 Task: Add Taylor Farms Avocado Ranch Chopped Salad Kit to the cart.
Action: Mouse moved to (20, 161)
Screenshot: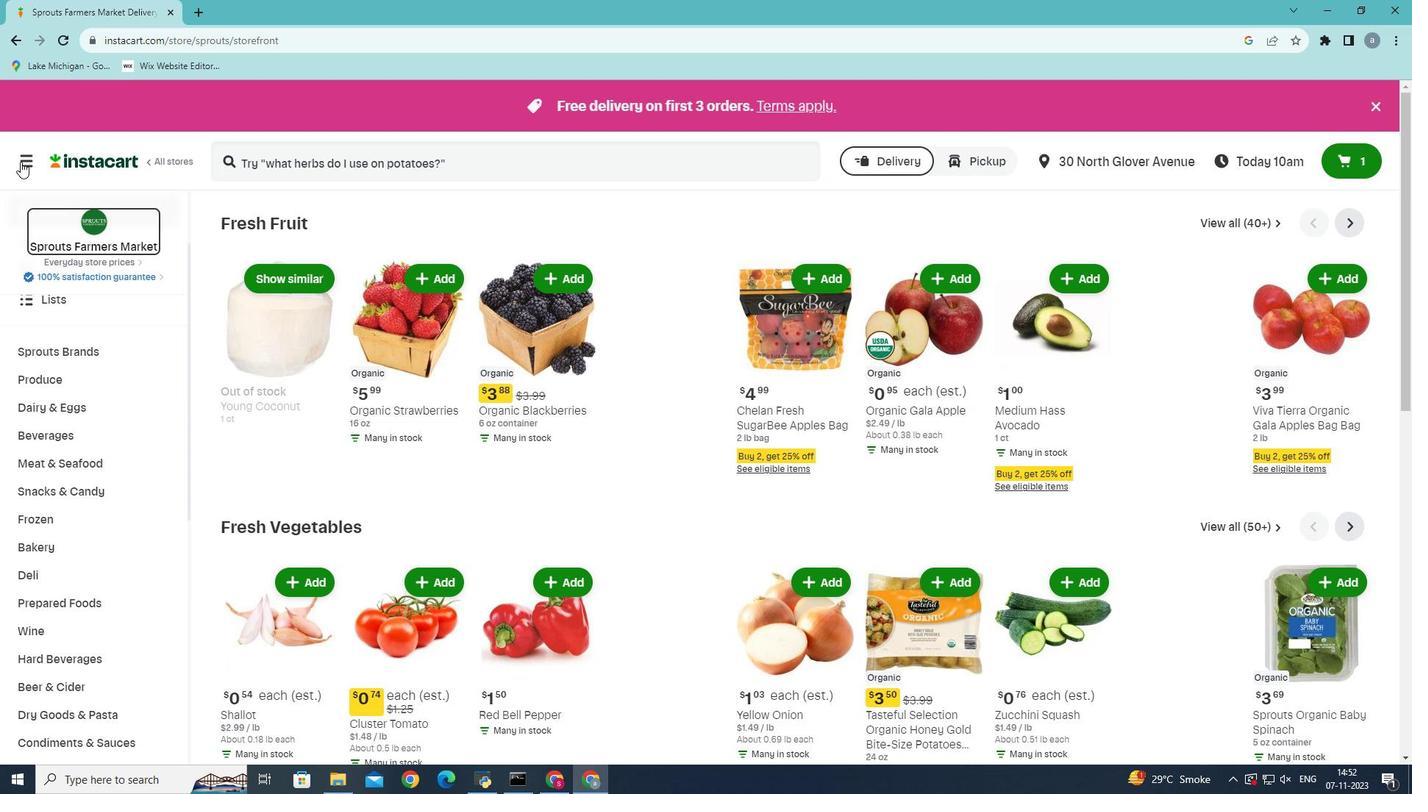 
Action: Mouse pressed left at (20, 161)
Screenshot: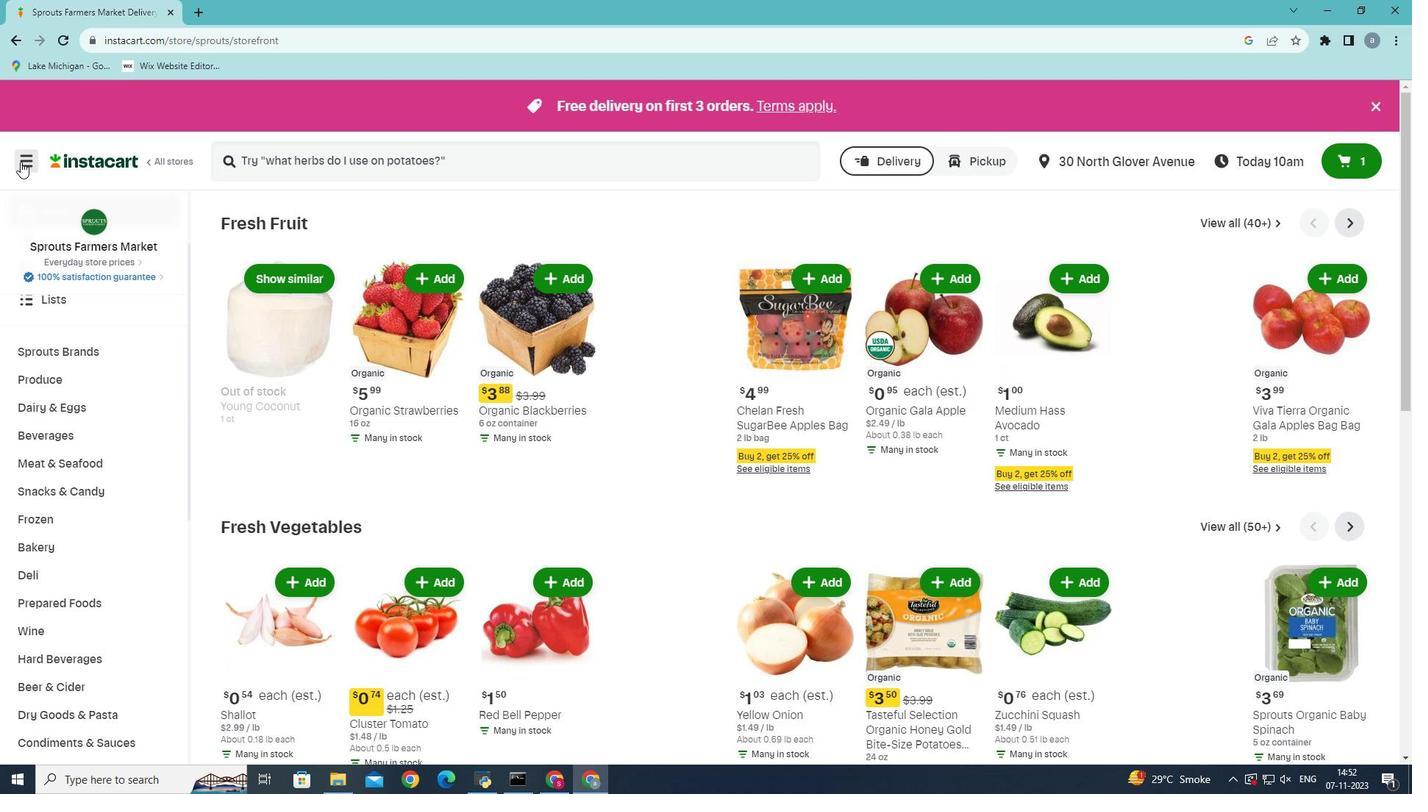 
Action: Mouse moved to (59, 412)
Screenshot: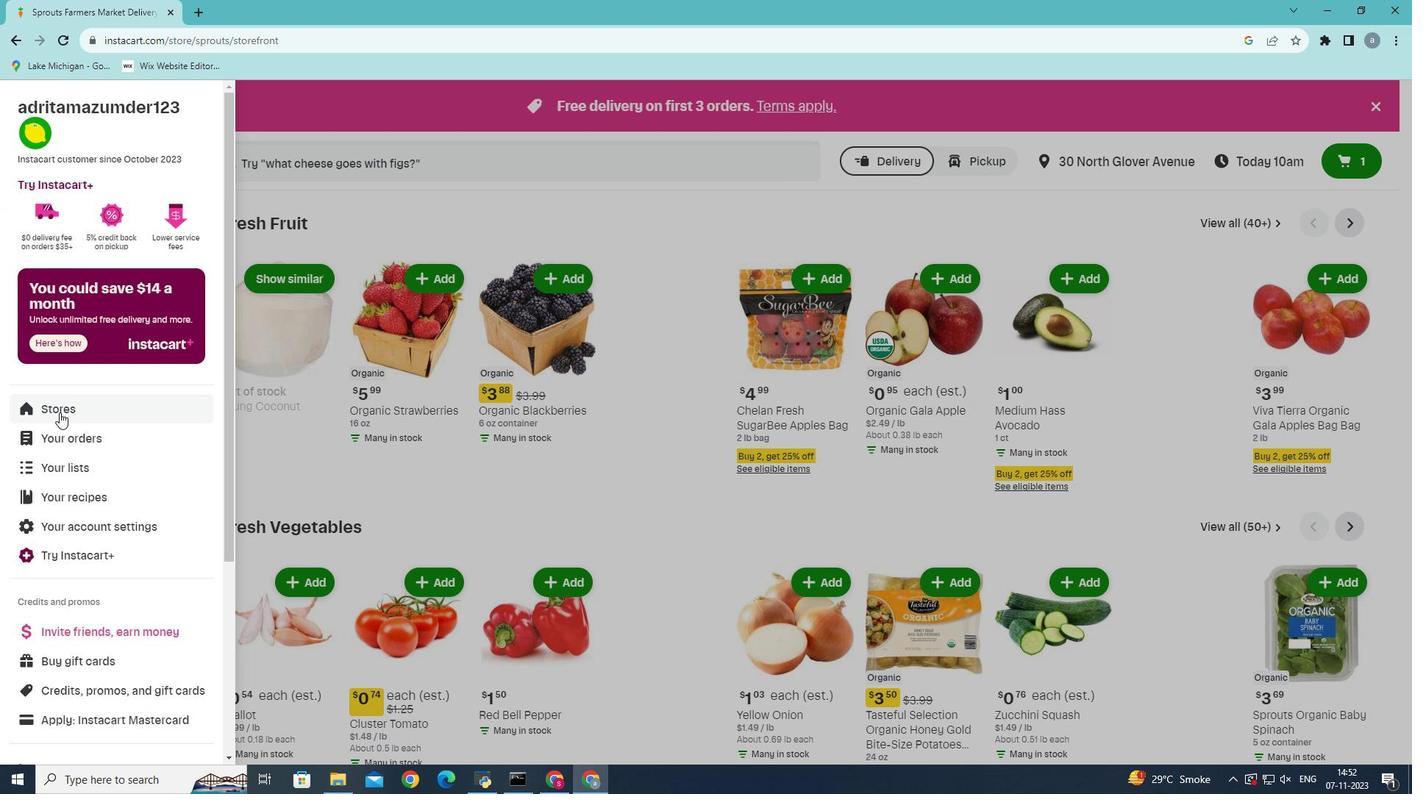 
Action: Mouse pressed left at (59, 412)
Screenshot: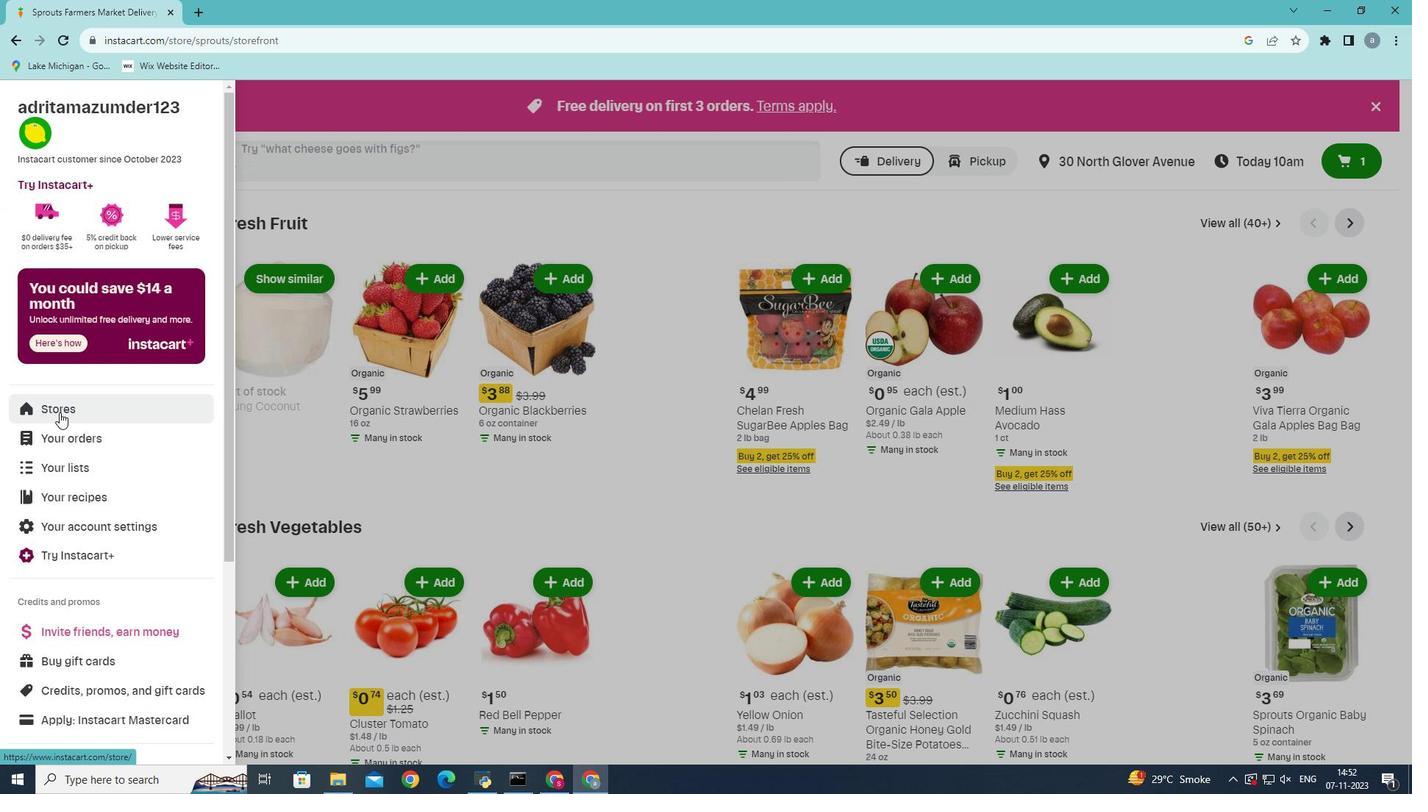 
Action: Mouse moved to (343, 170)
Screenshot: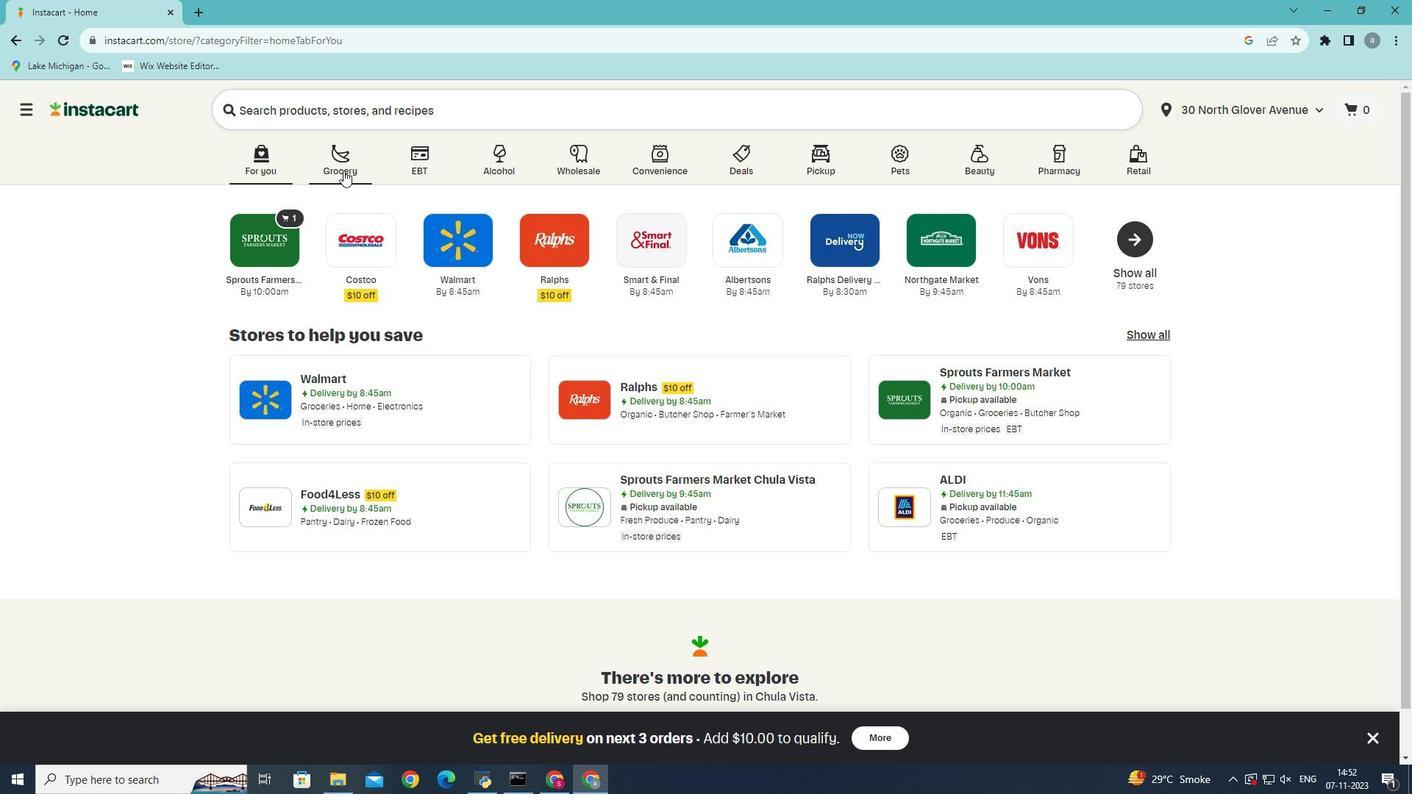 
Action: Mouse pressed left at (343, 170)
Screenshot: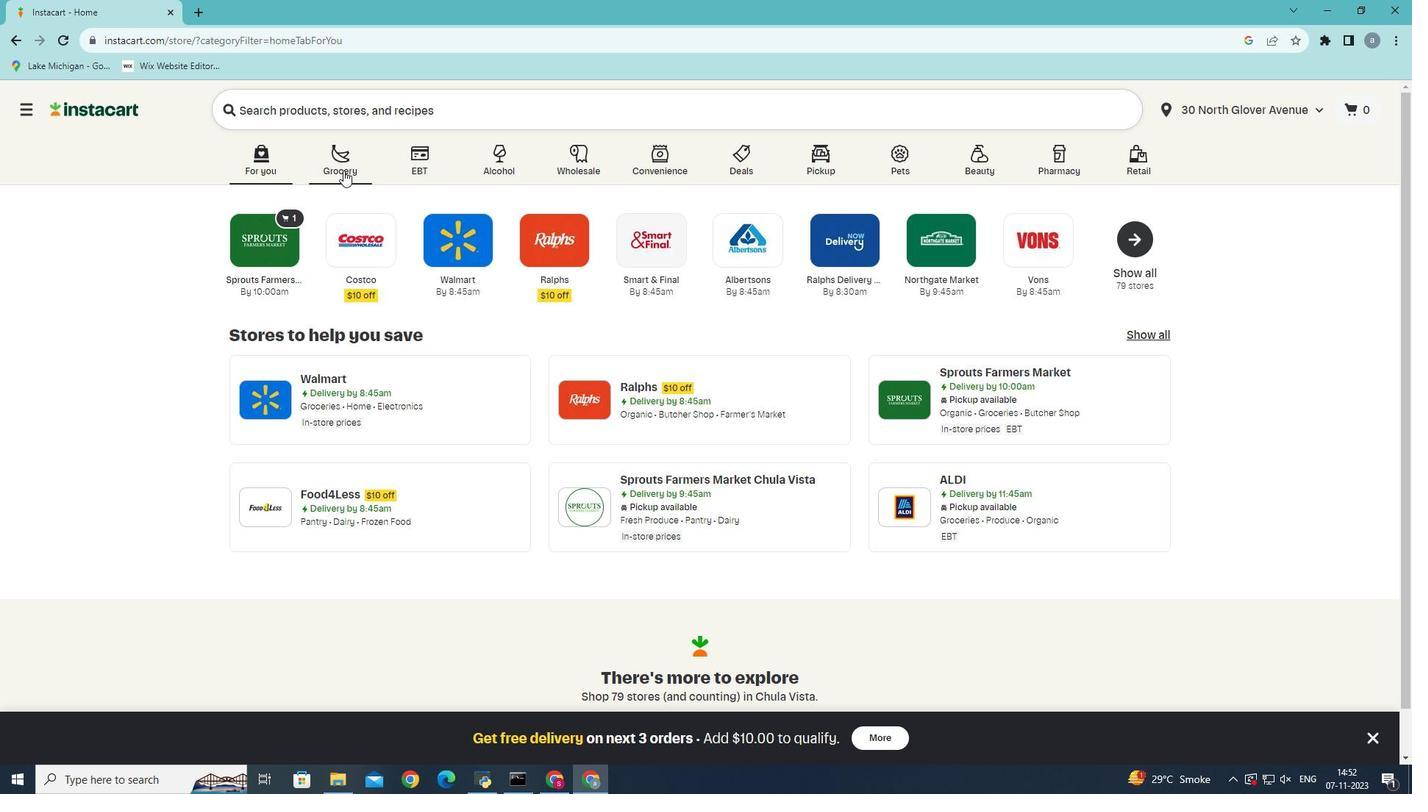 
Action: Mouse moved to (333, 448)
Screenshot: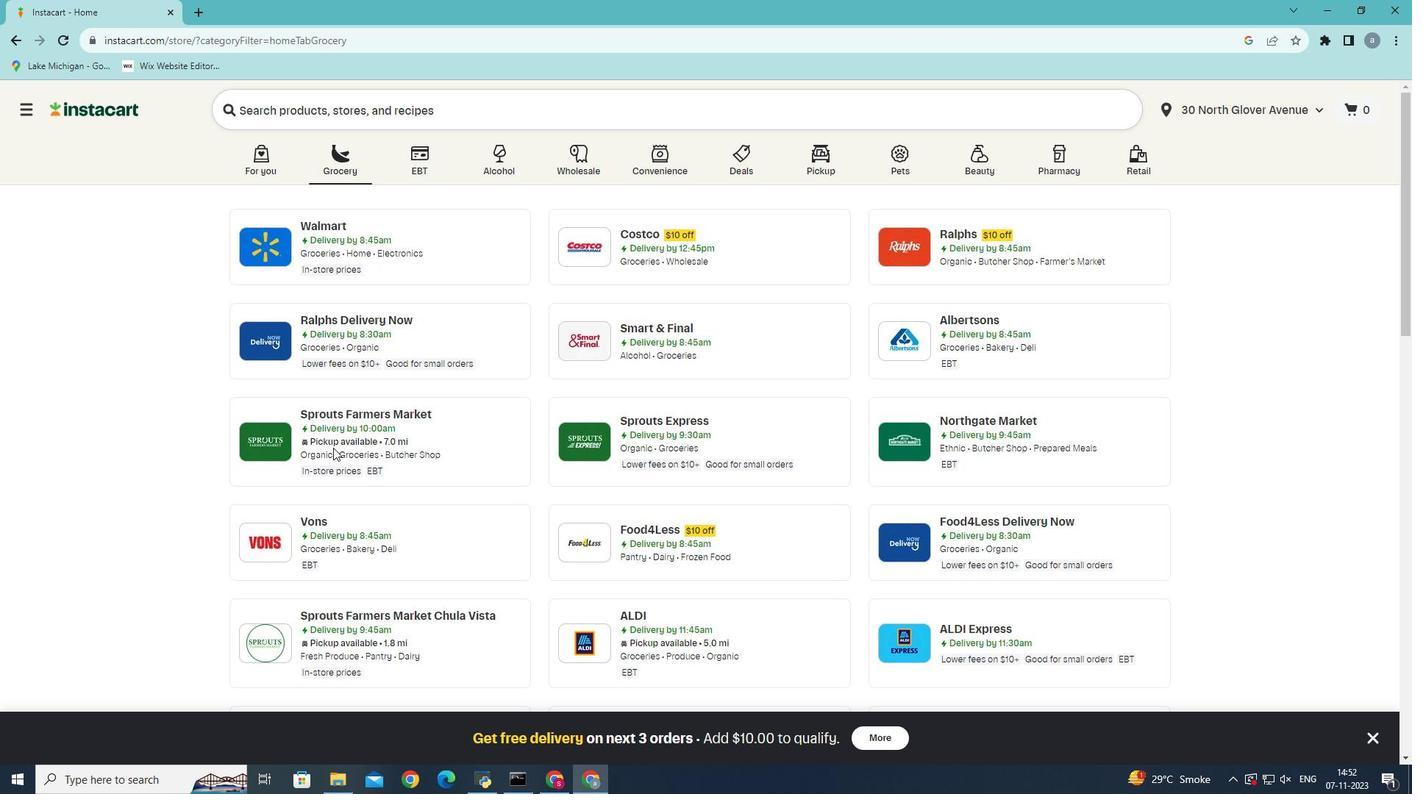 
Action: Mouse pressed left at (333, 448)
Screenshot: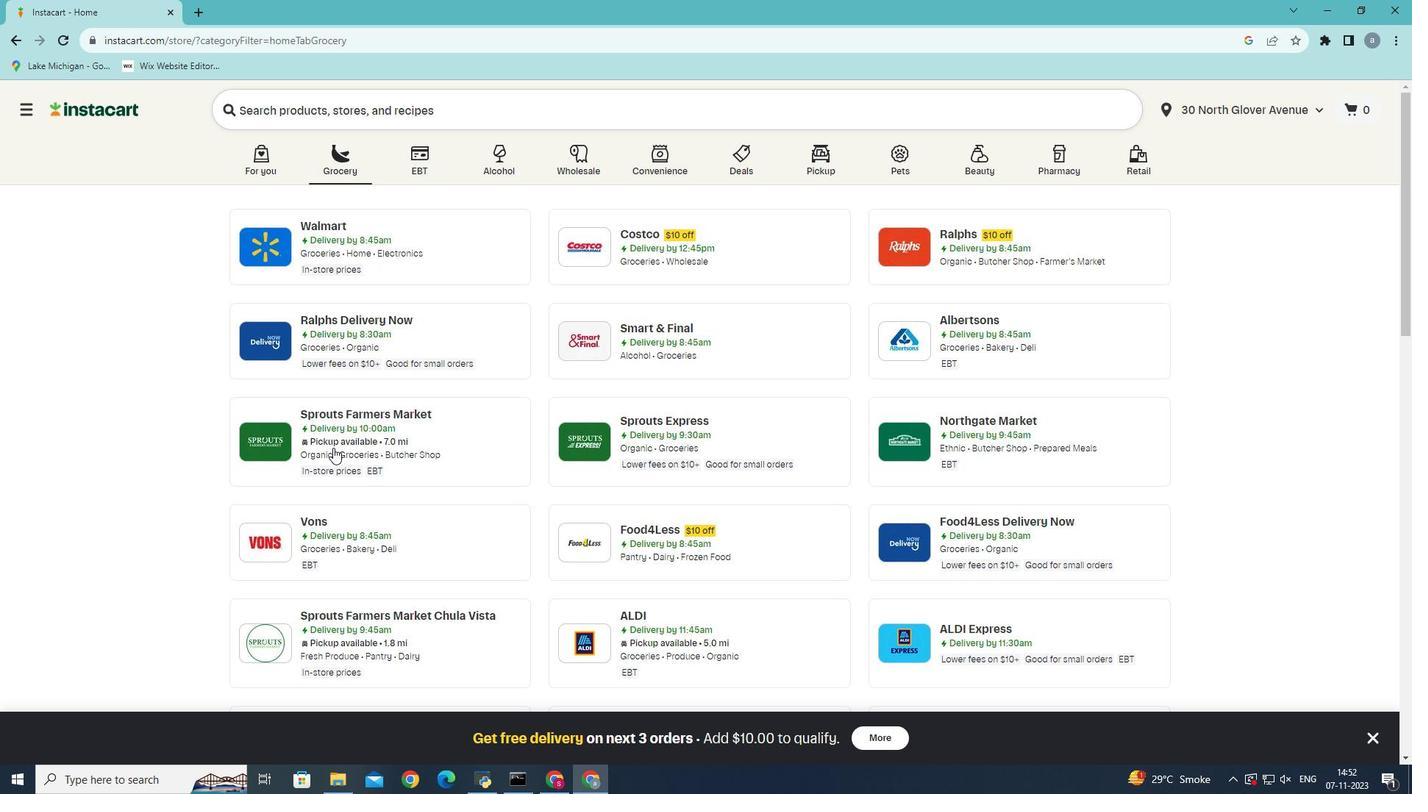 
Action: Mouse moved to (130, 565)
Screenshot: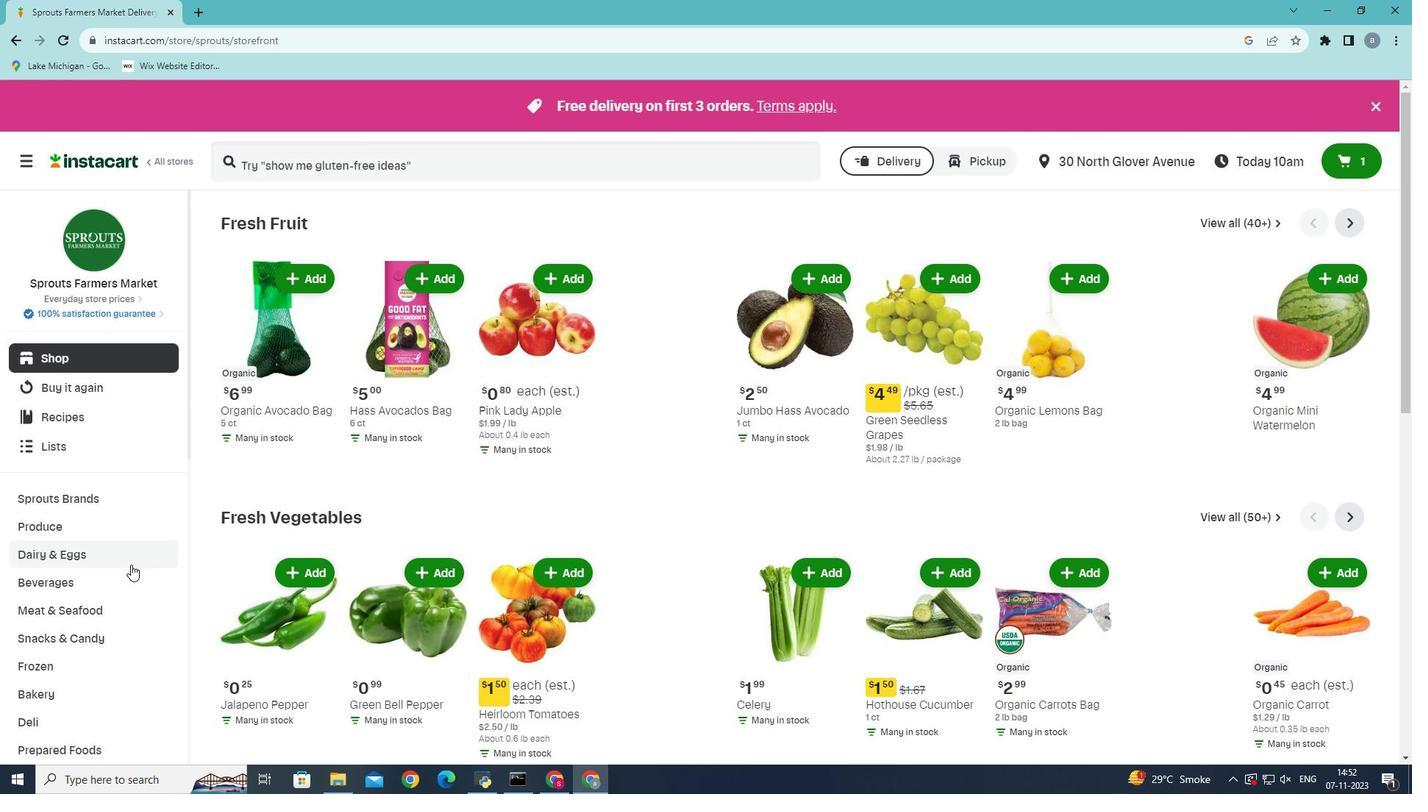 
Action: Mouse scrolled (130, 564) with delta (0, 0)
Screenshot: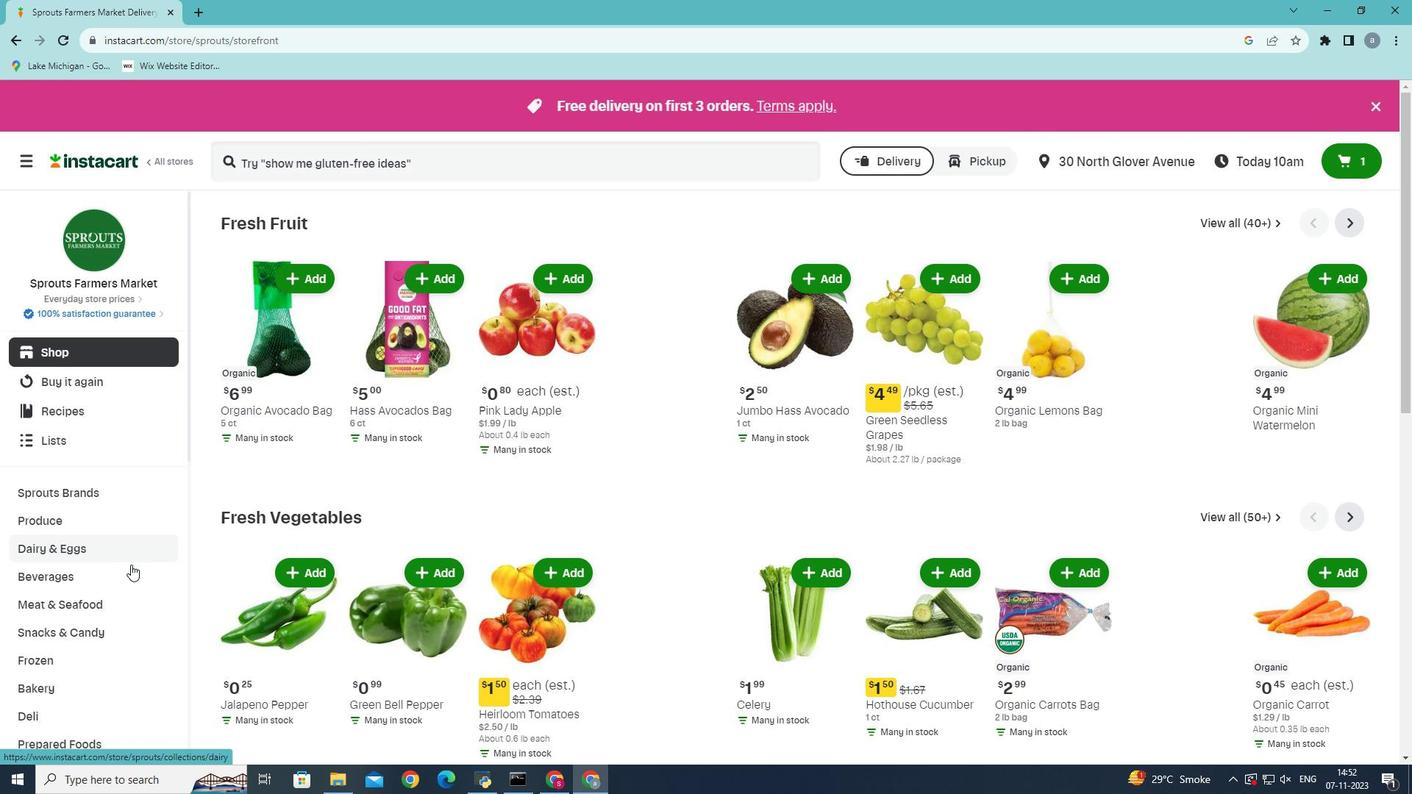 
Action: Mouse moved to (65, 678)
Screenshot: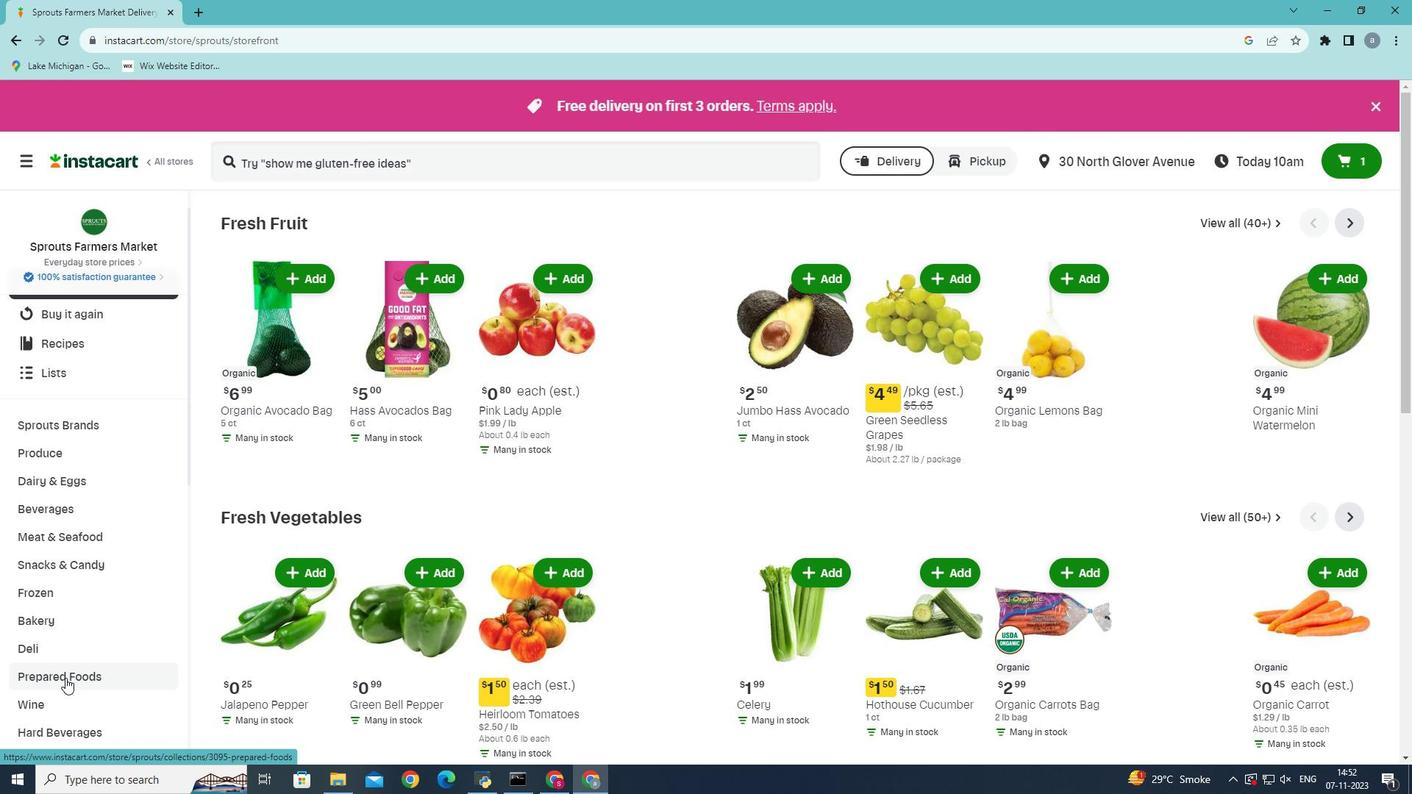 
Action: Mouse pressed left at (65, 678)
Screenshot: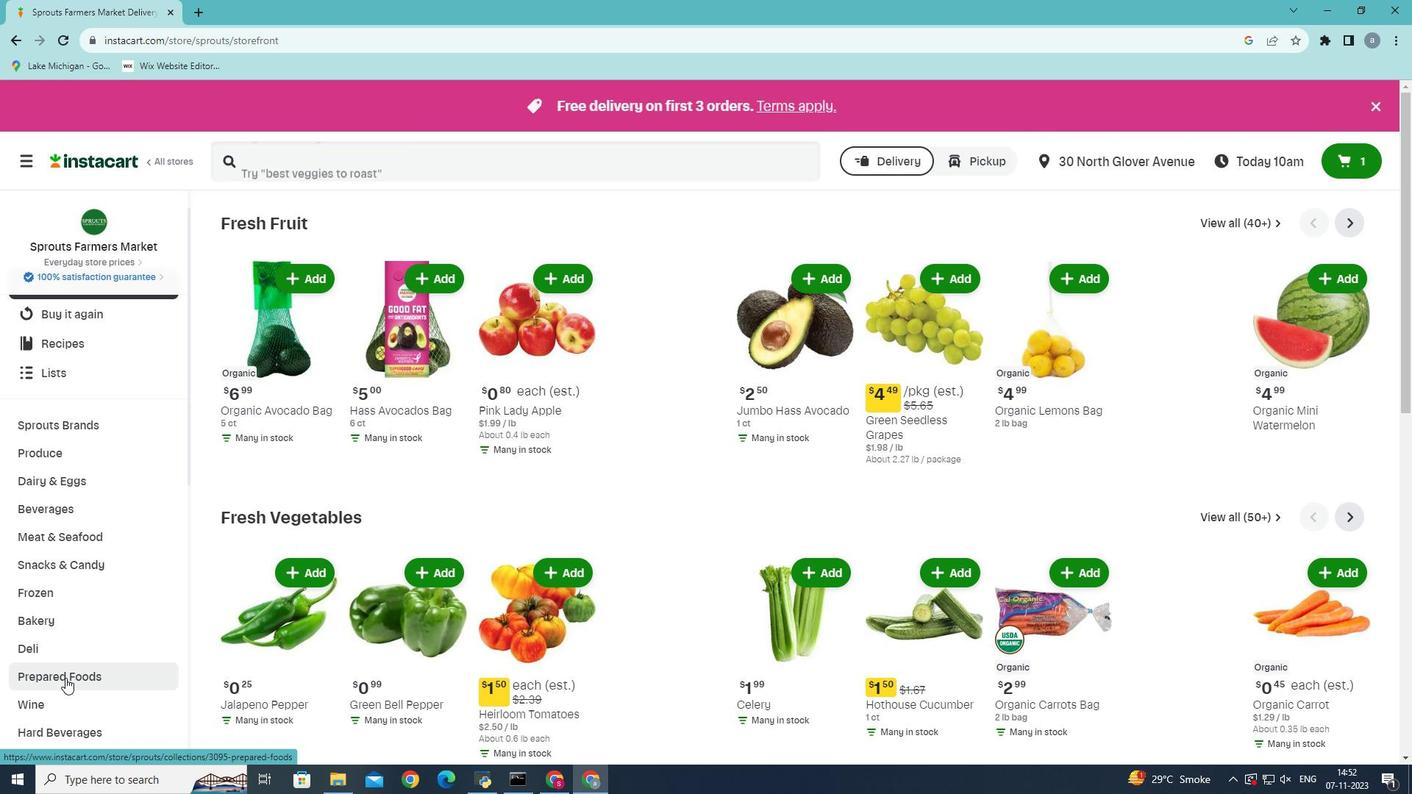 
Action: Mouse moved to (804, 263)
Screenshot: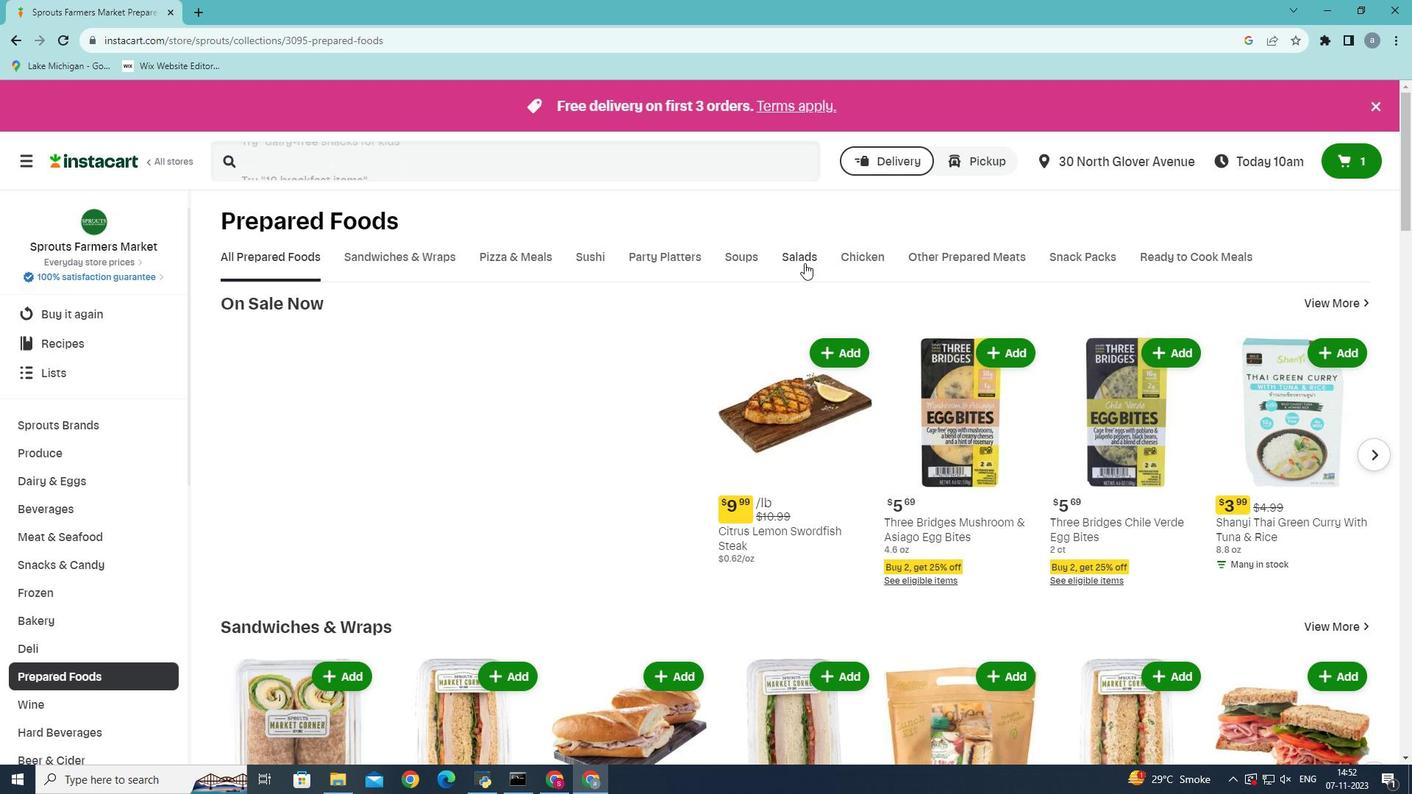 
Action: Mouse pressed left at (804, 263)
Screenshot: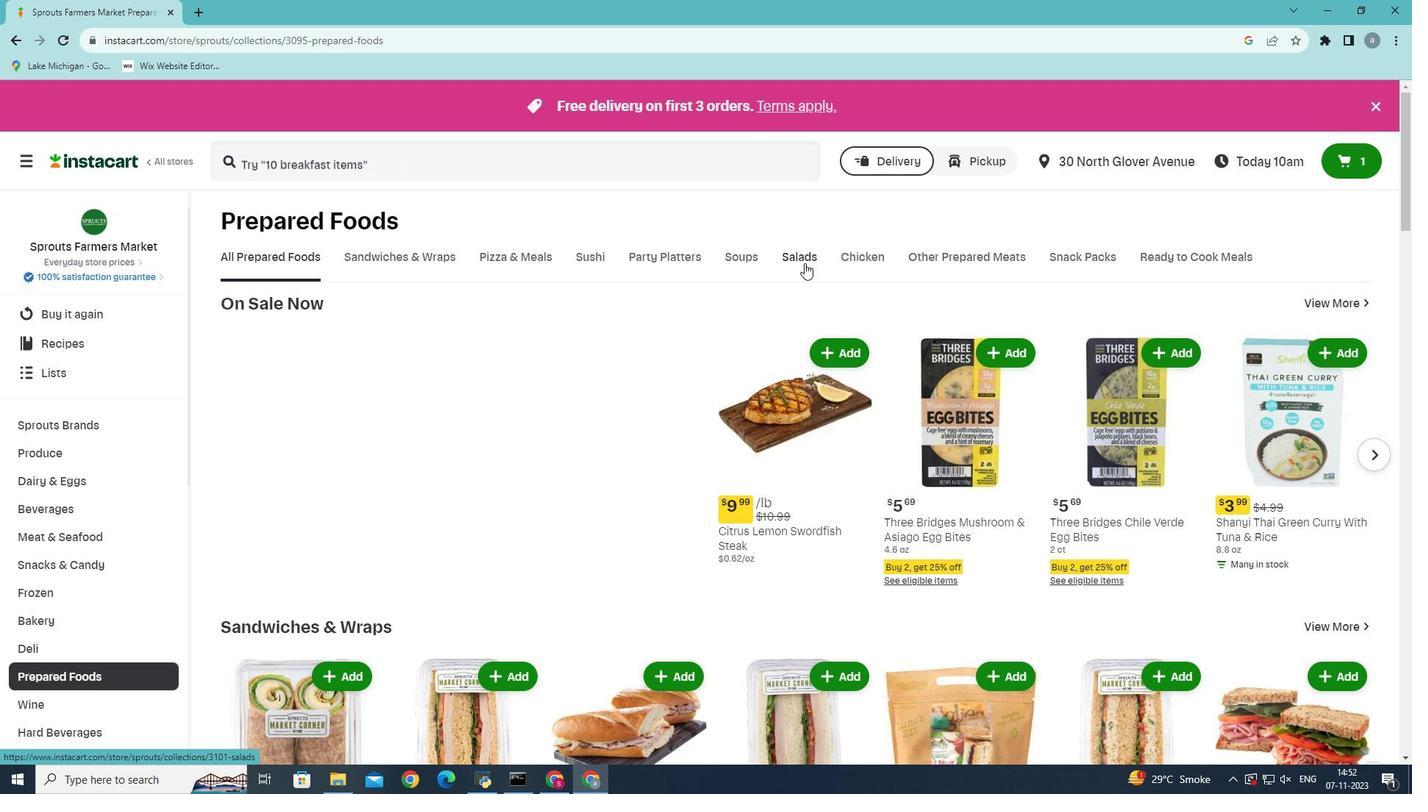 
Action: Mouse moved to (580, 328)
Screenshot: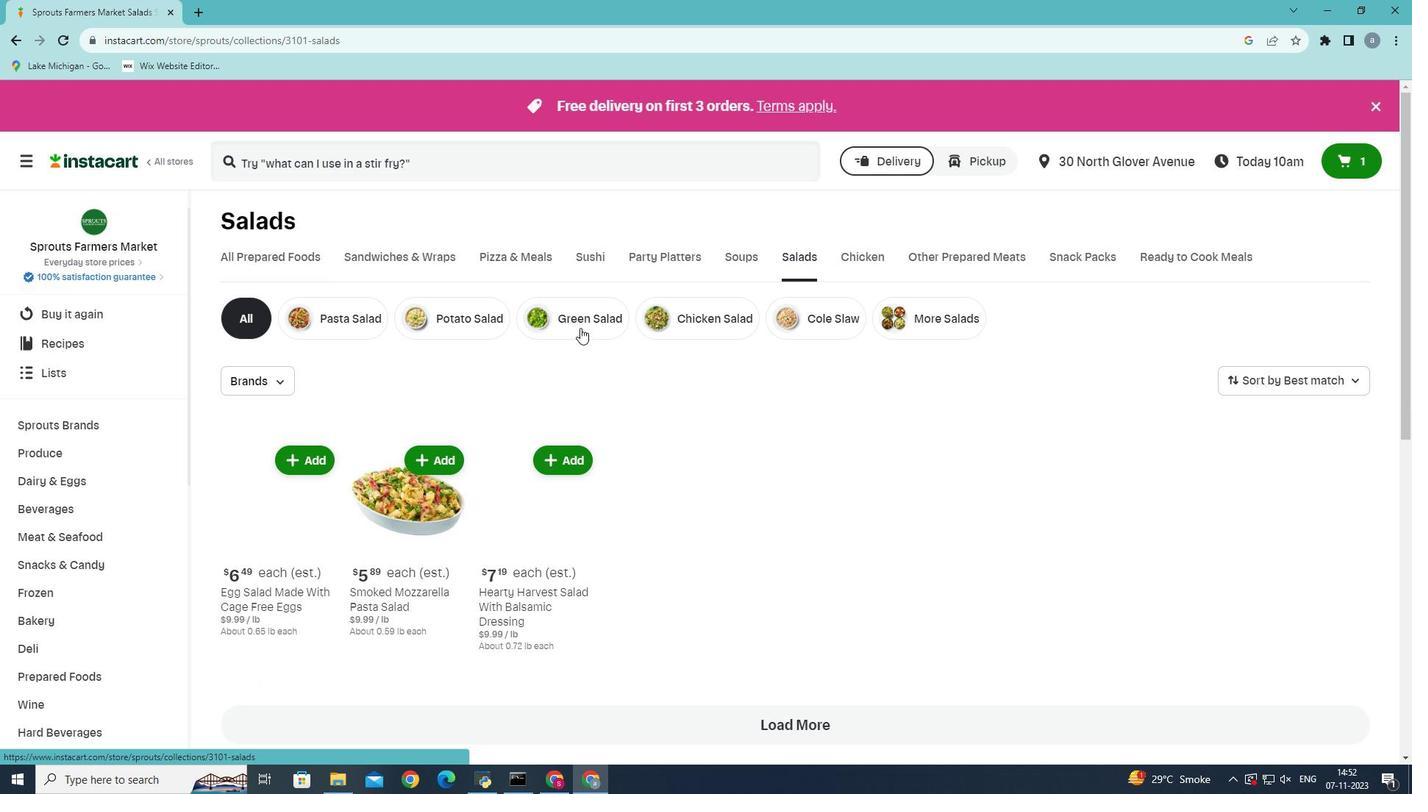 
Action: Mouse pressed left at (580, 328)
Screenshot: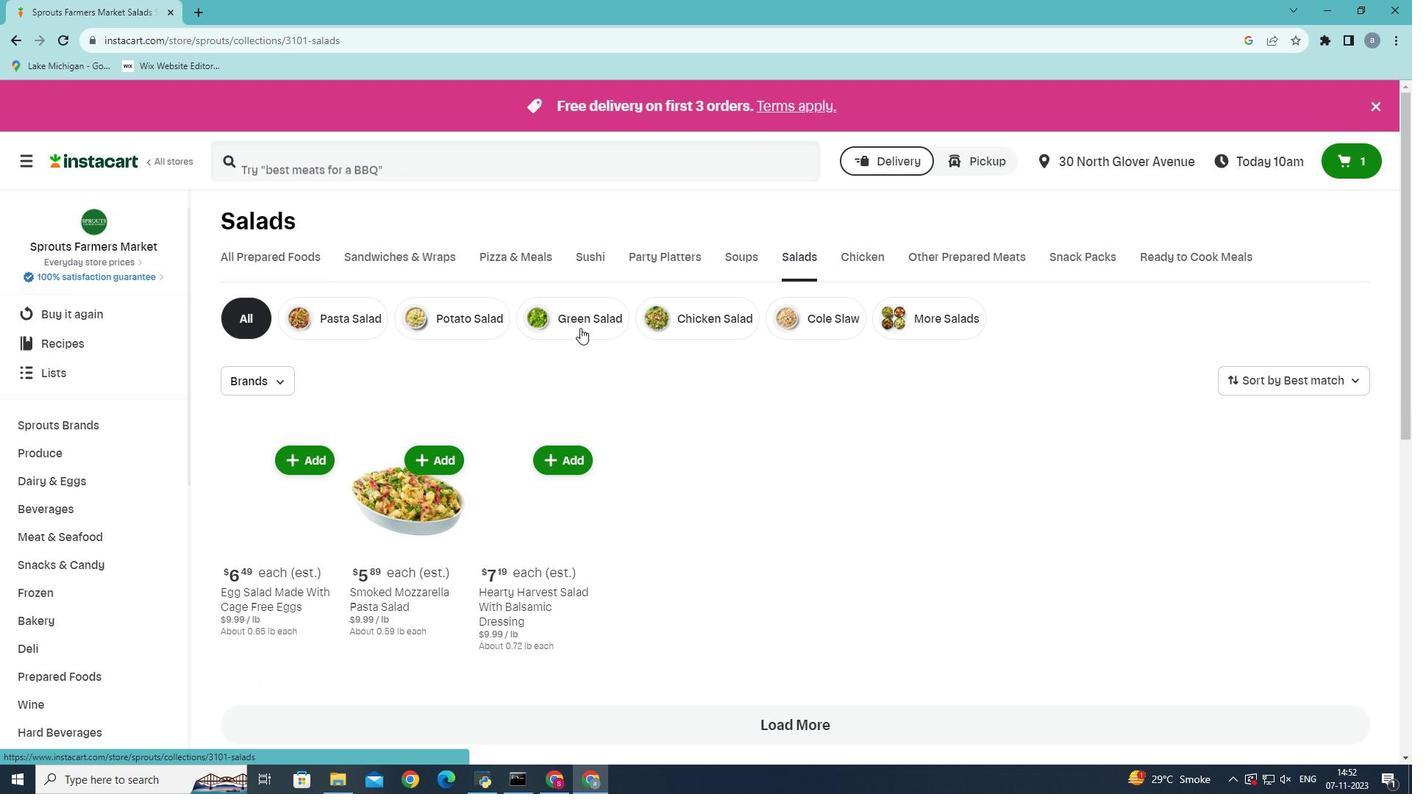 
Action: Mouse moved to (309, 154)
Screenshot: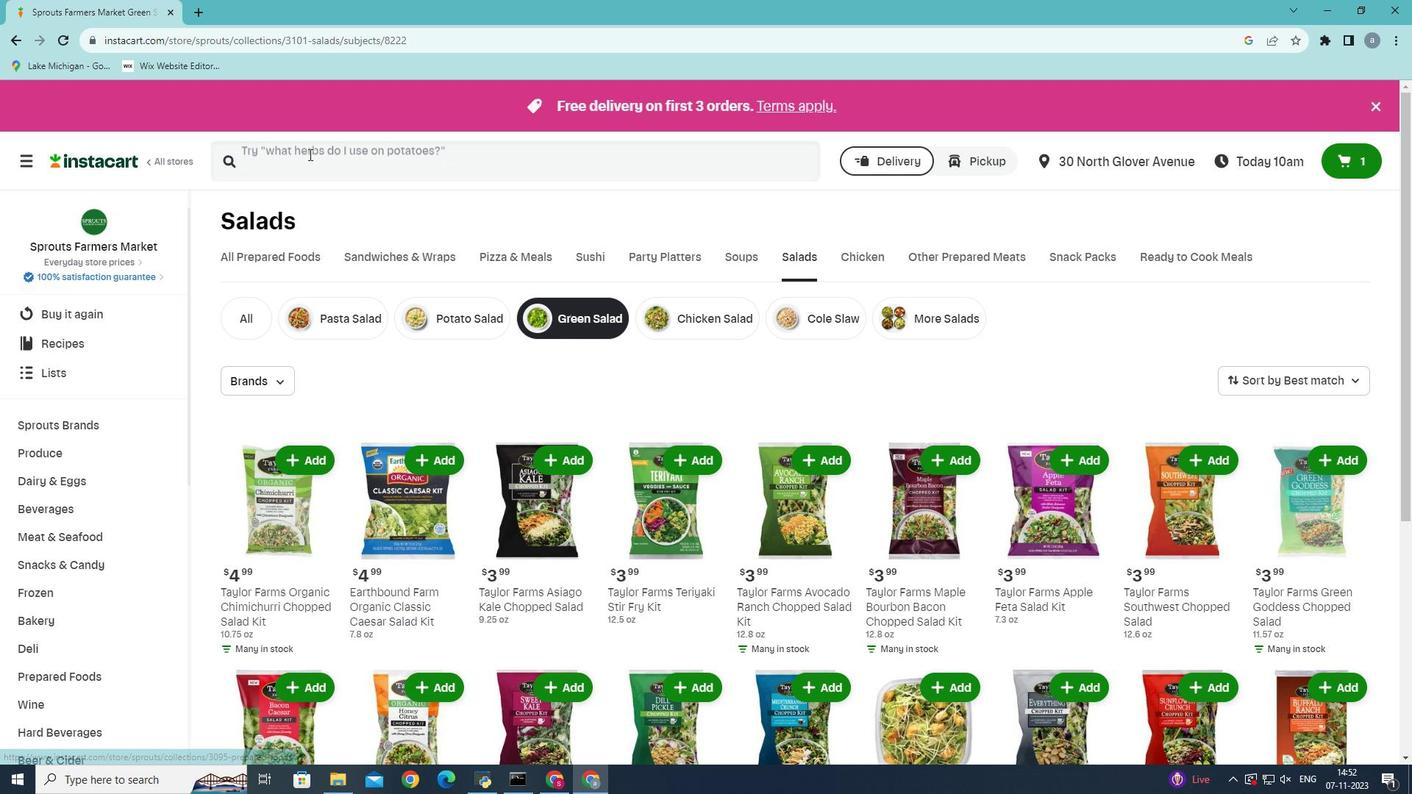
Action: Mouse pressed left at (309, 154)
Screenshot: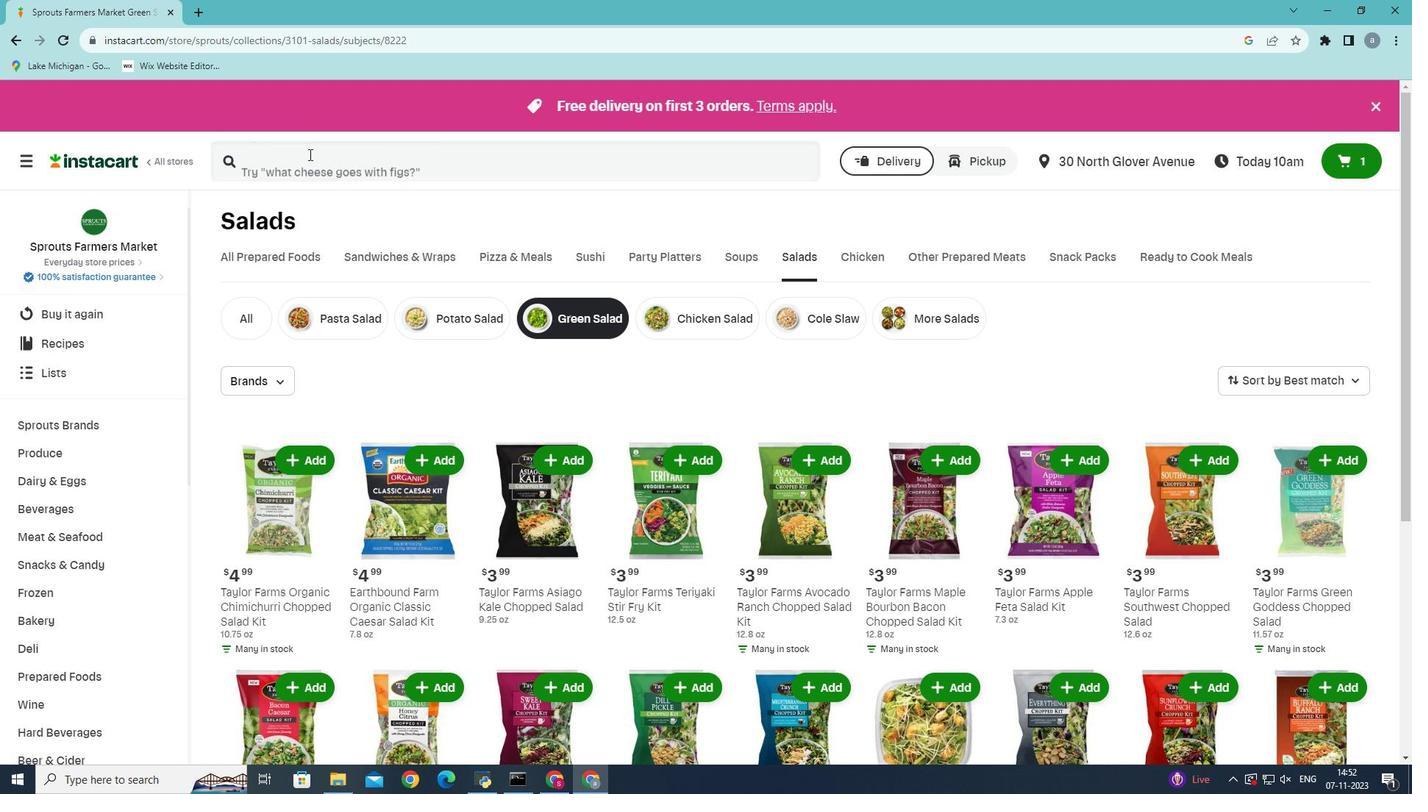 
Action: Mouse moved to (309, 161)
Screenshot: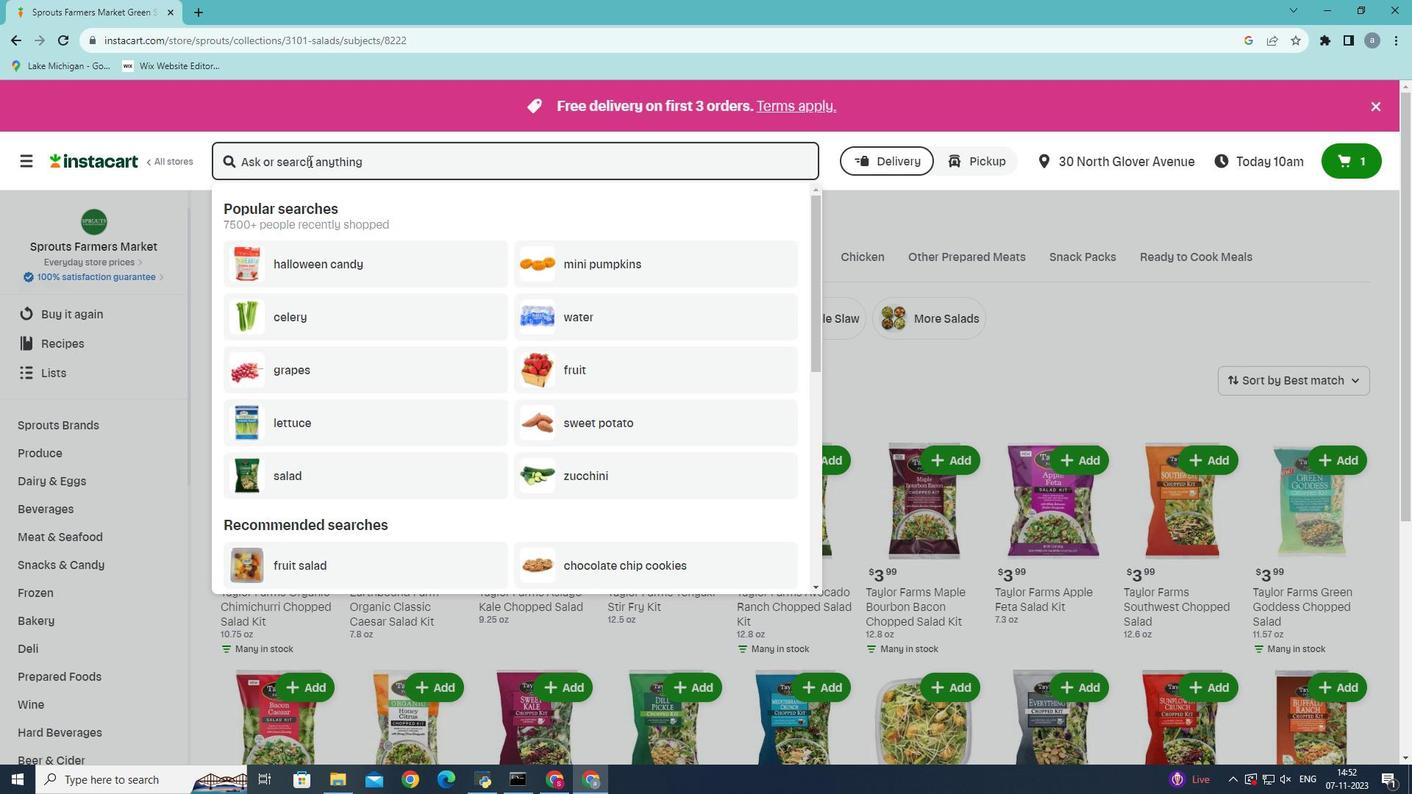 
Action: Key pressed <Key.shift><Key.shift><Key.shift>Taylor<Key.space><Key.shift>Farms<Key.space><Key.shift>Avocado<Key.space>ranch<Key.space>chopped<Key.space>salad<Key.space>kit<Key.enter>
Screenshot: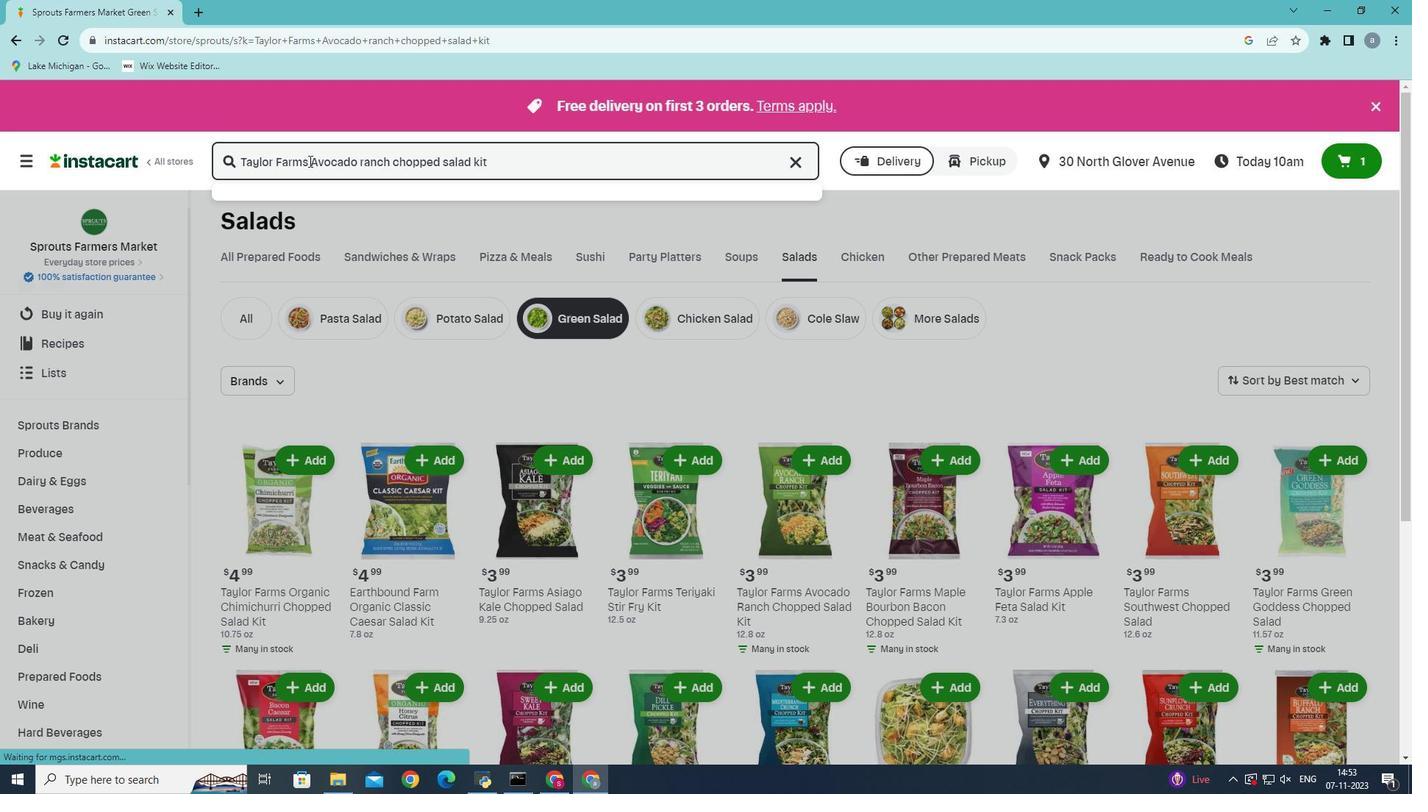 
Action: Mouse moved to (375, 309)
Screenshot: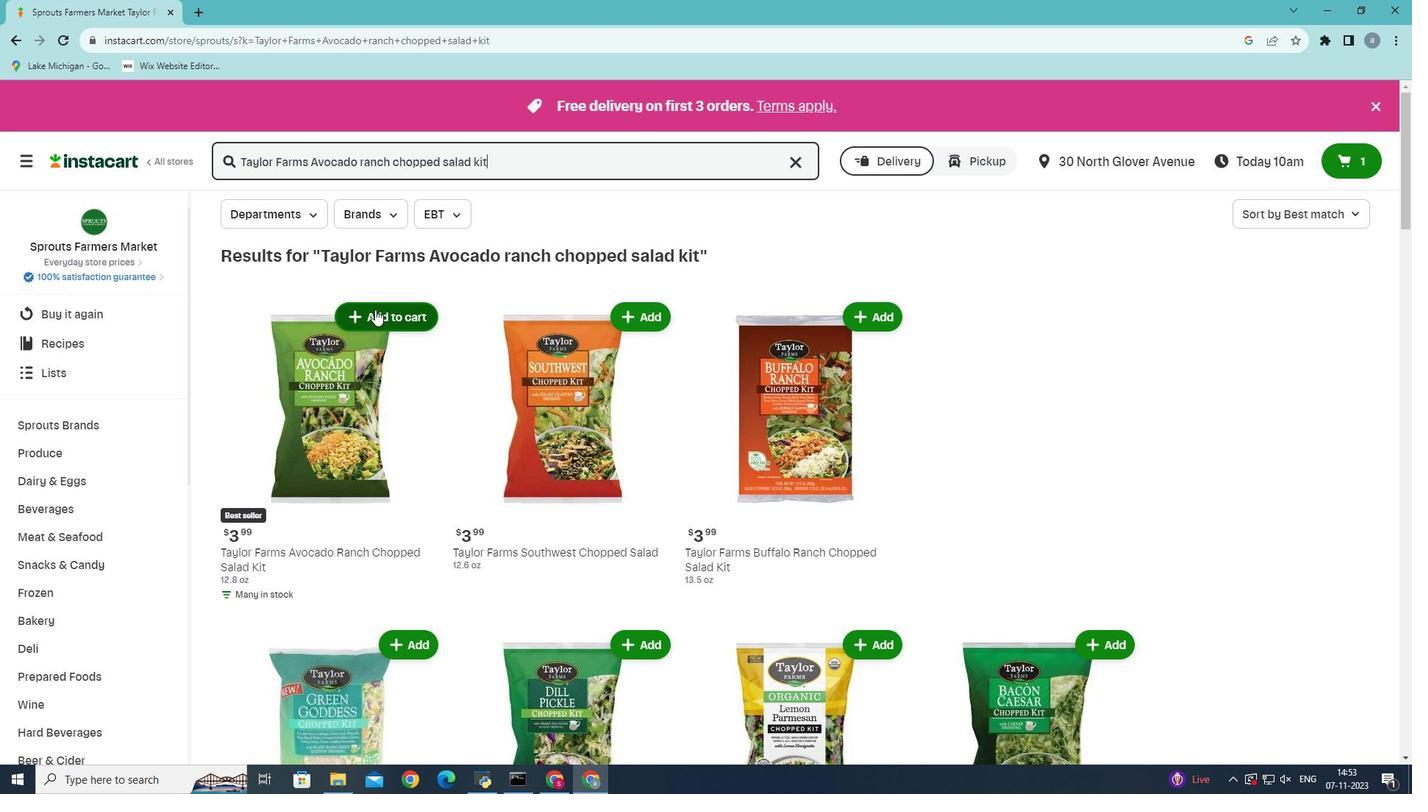 
Action: Mouse pressed left at (375, 309)
Screenshot: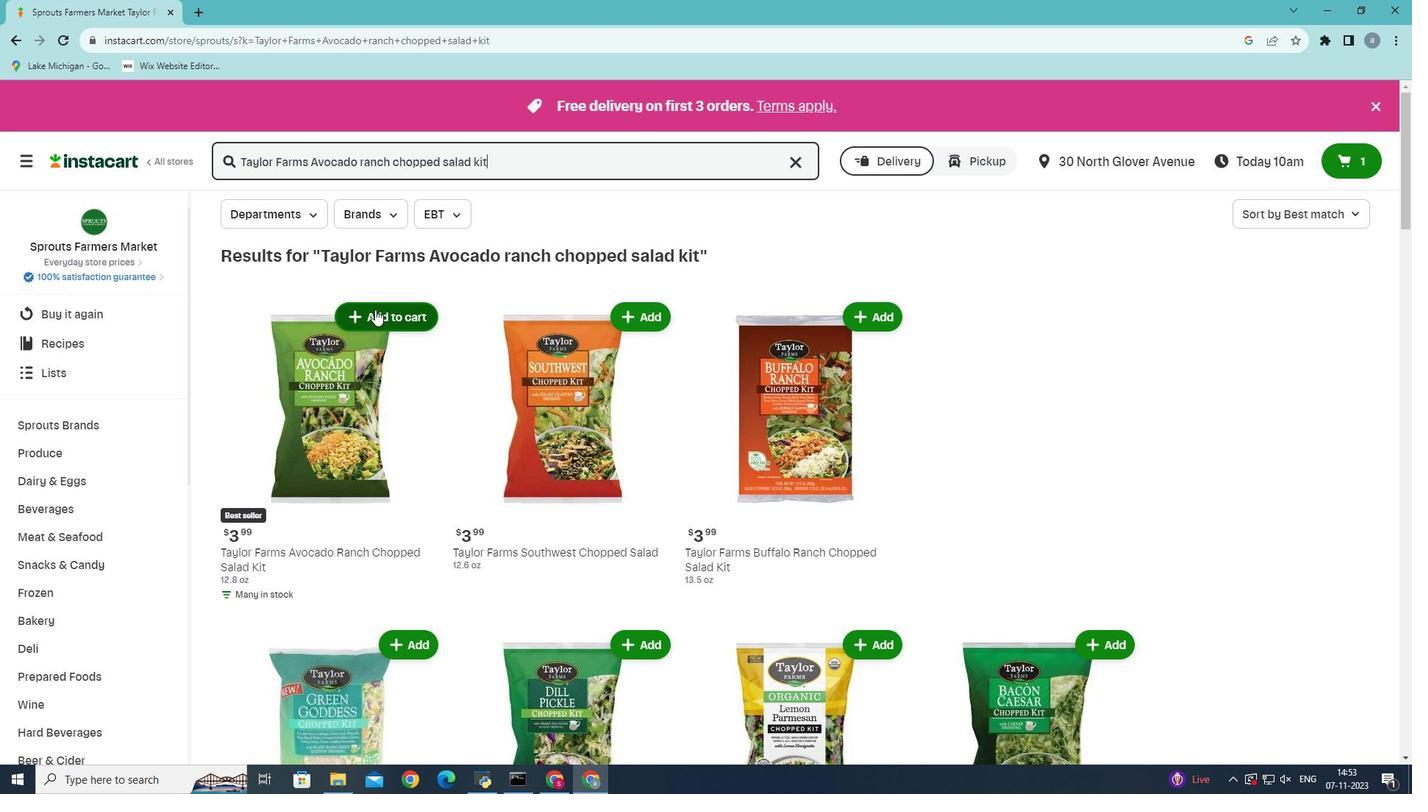 
Action: Mouse moved to (358, 314)
Screenshot: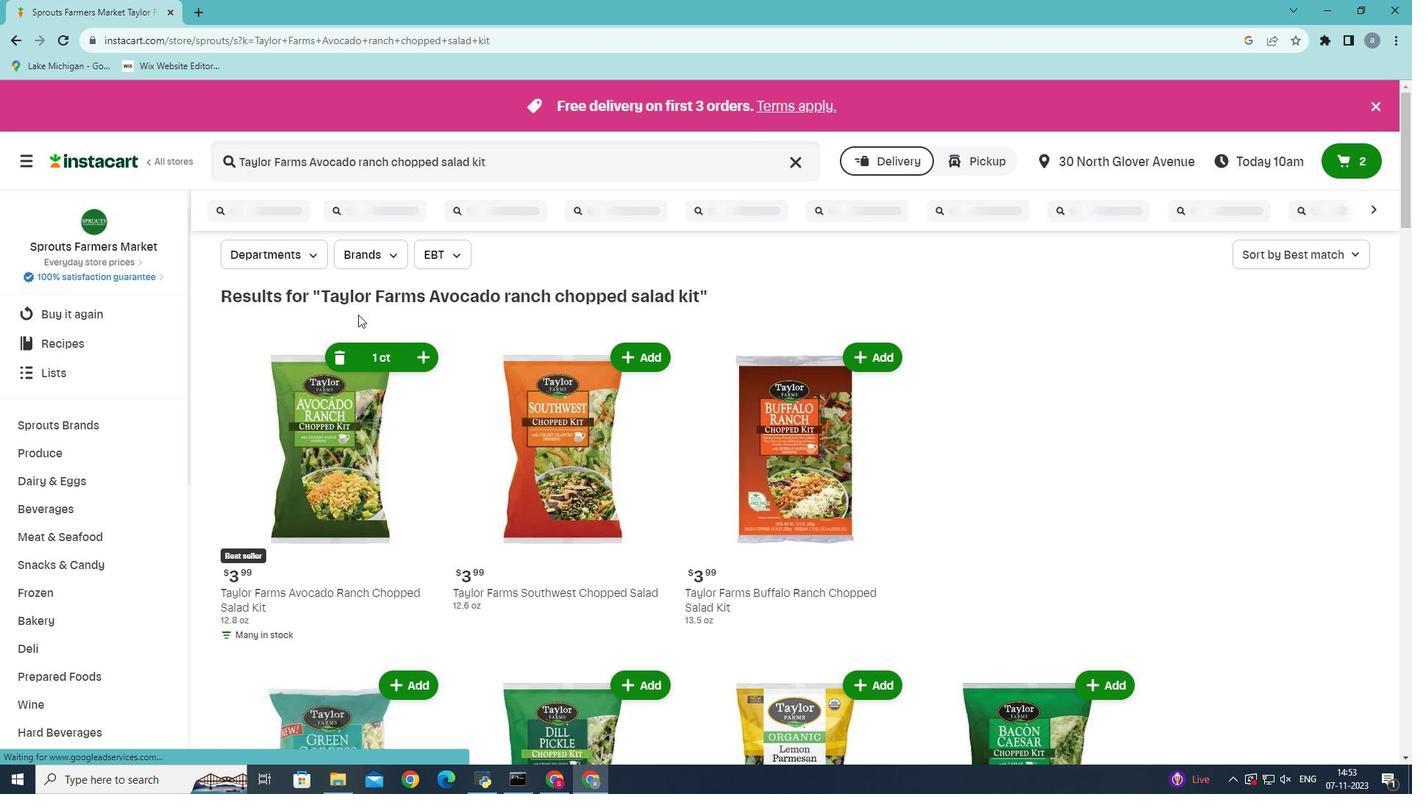 
